 Task: Create a section Breakneck Pace and in the section, add a milestone High Availability Implementation in the project AgileExpert
Action: Mouse moved to (45, 451)
Screenshot: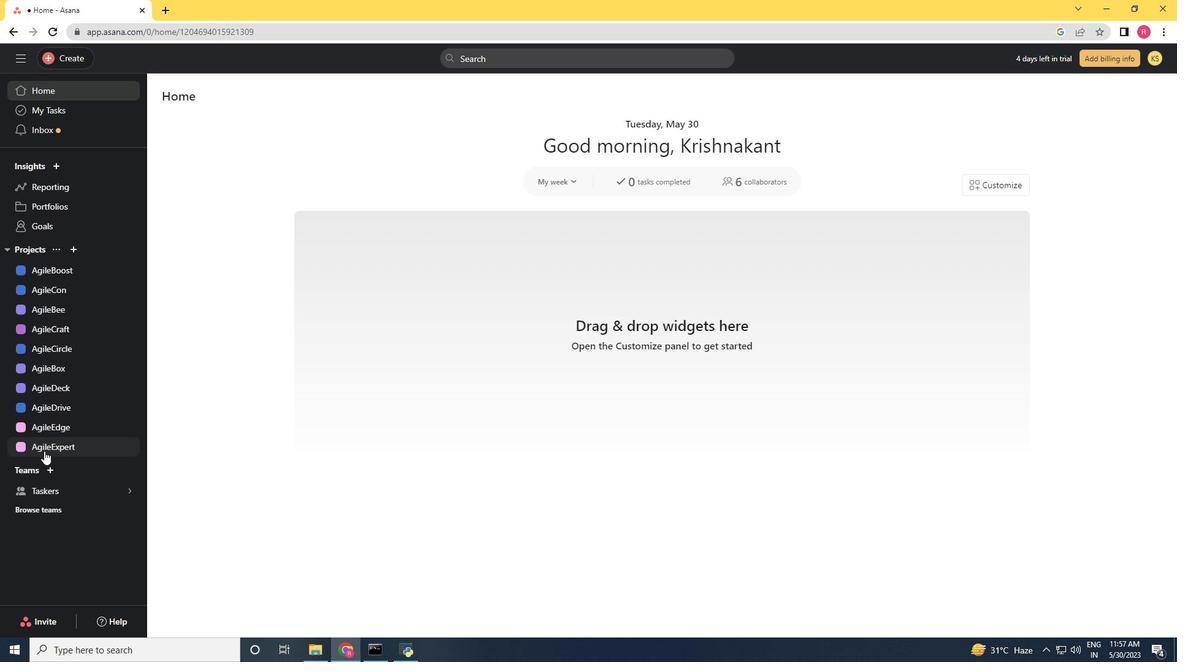 
Action: Mouse pressed left at (45, 451)
Screenshot: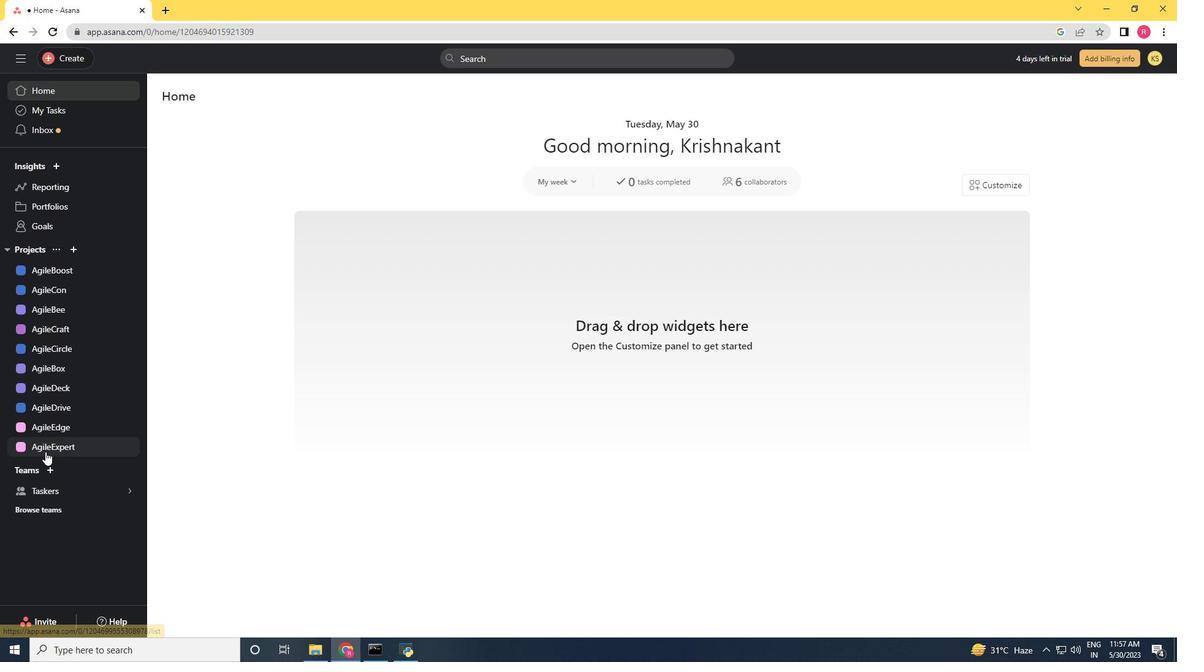 
Action: Mouse moved to (209, 569)
Screenshot: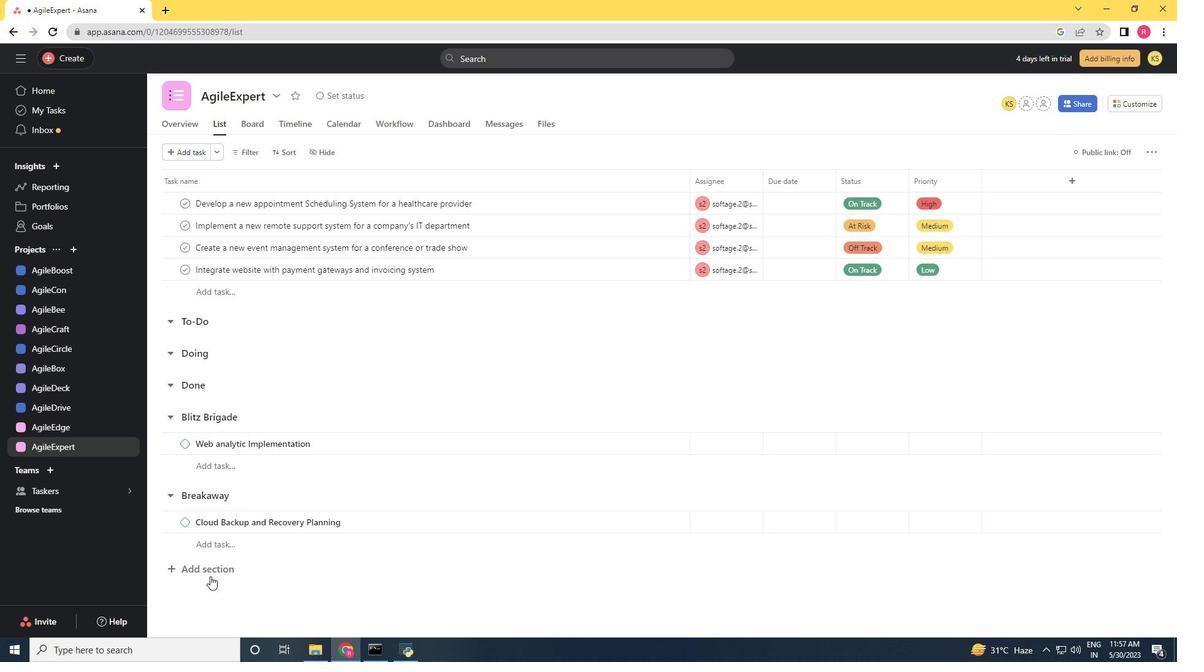 
Action: Mouse pressed left at (209, 569)
Screenshot: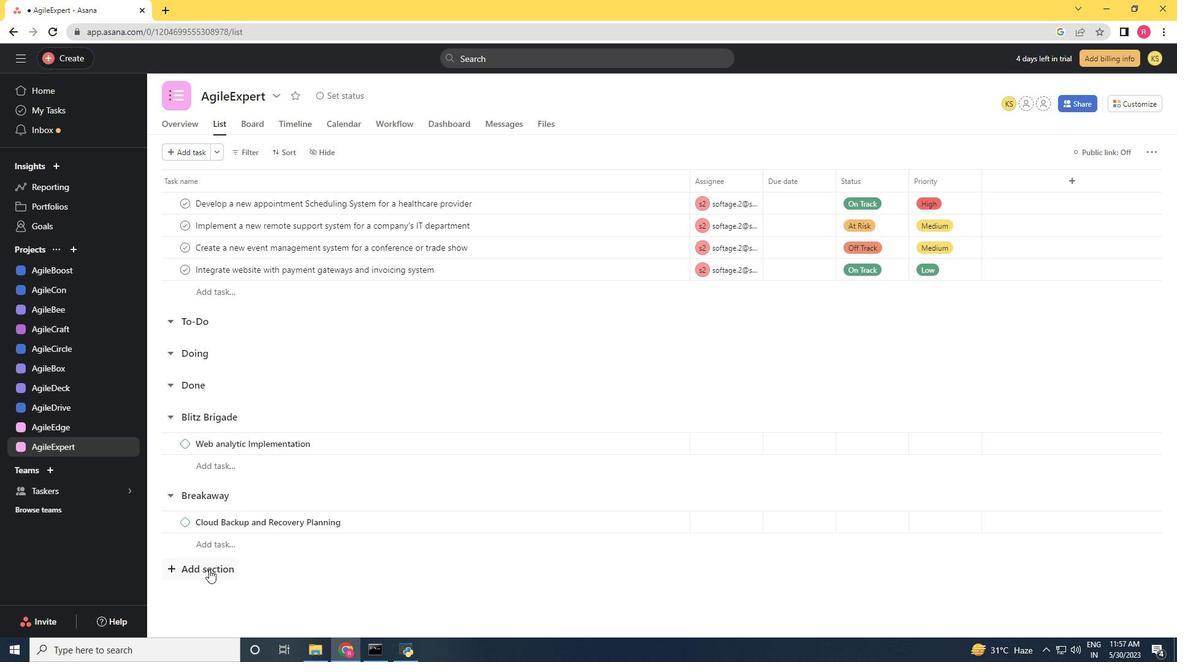 
Action: Mouse scrolled (209, 568) with delta (0, 0)
Screenshot: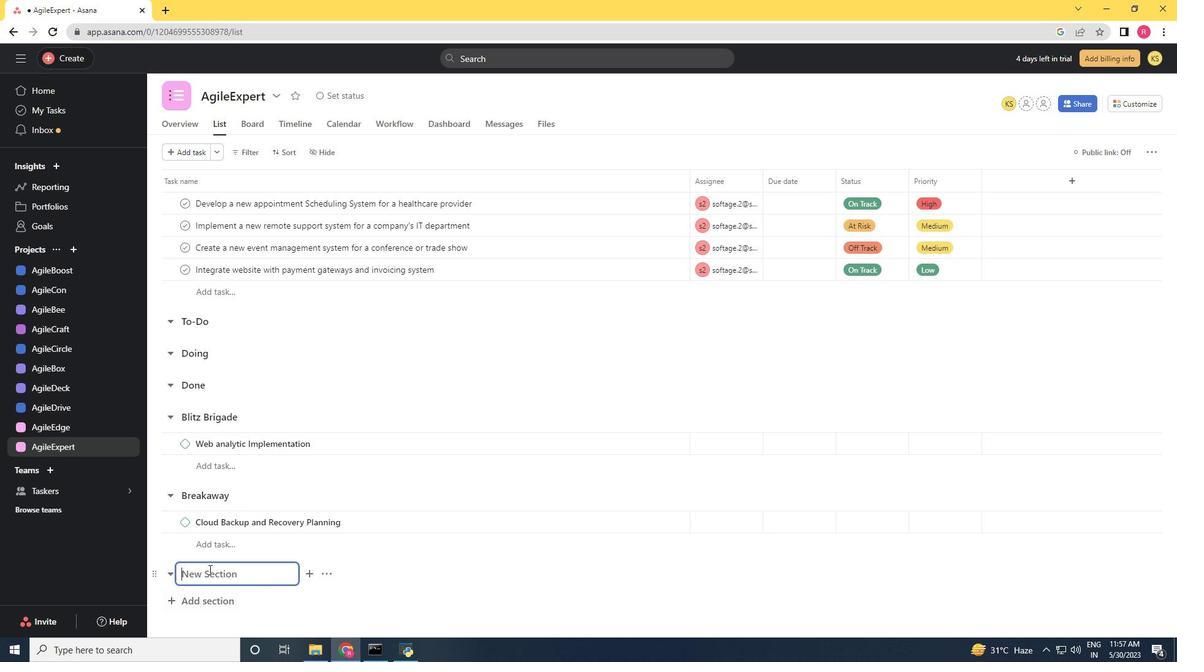 
Action: Mouse scrolled (209, 568) with delta (0, 0)
Screenshot: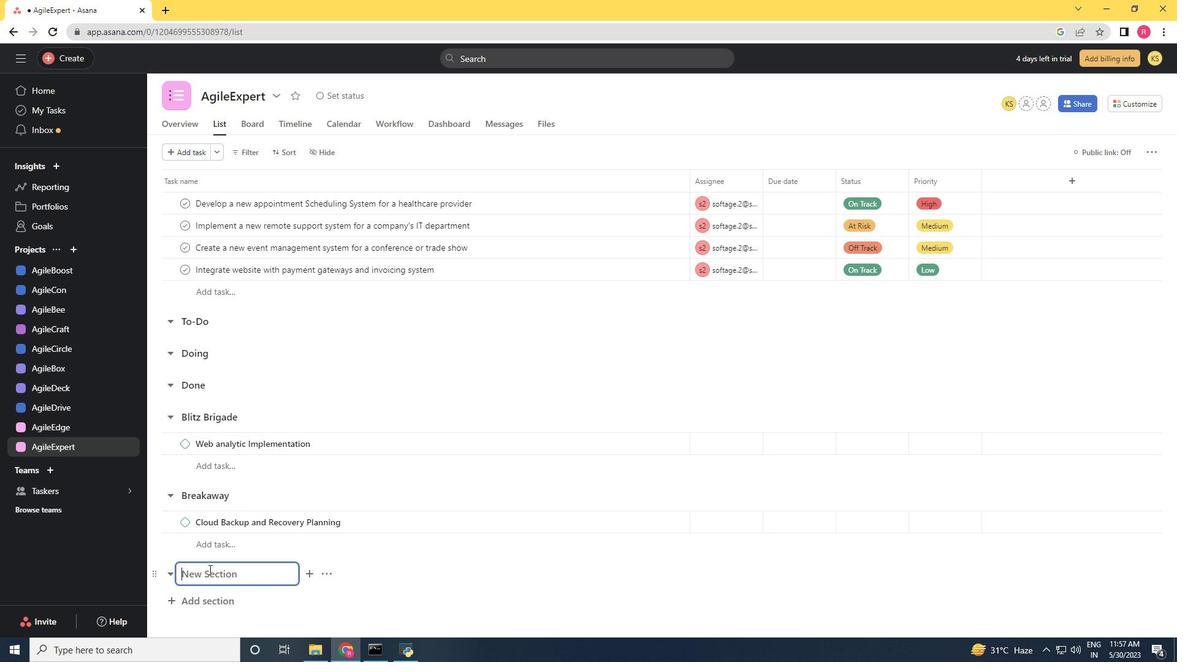 
Action: Mouse scrolled (209, 568) with delta (0, 0)
Screenshot: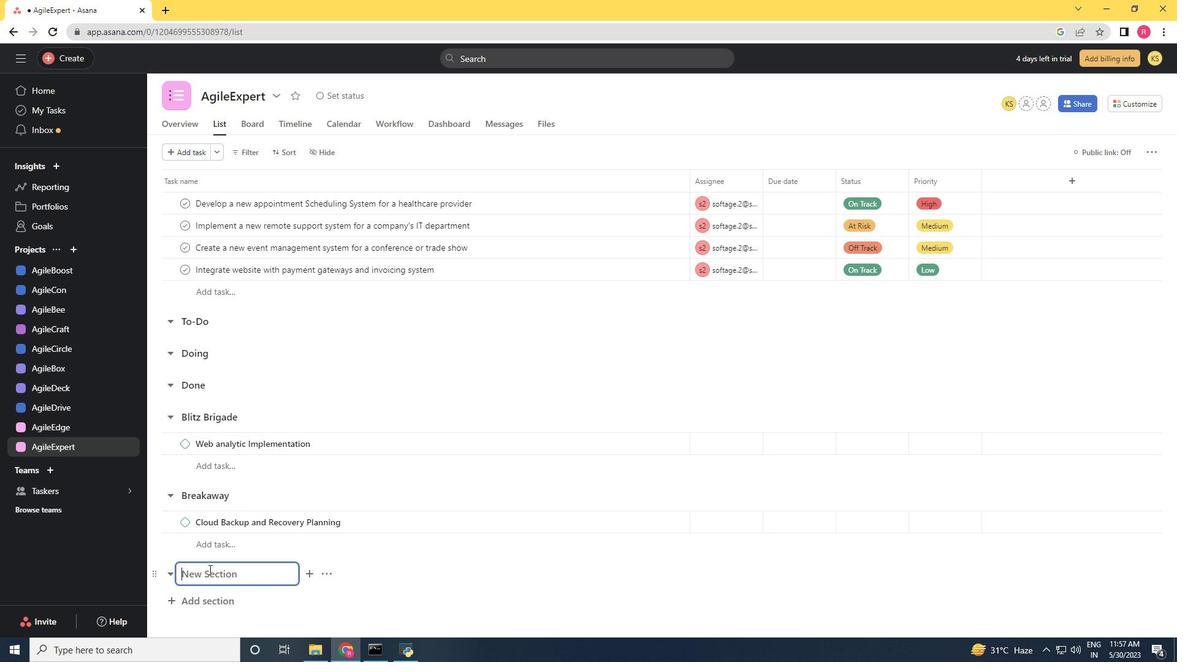 
Action: Key pressed <Key.shift>Breakneck<Key.space><Key.shift>Pace<Key.enter><Key.shift>High<Key.space><Key.shift>Availabilty<Key.space><Key.backspace><Key.backspace><Key.backspace><Key.backspace><Key.backspace><Key.backspace><Key.backspace><Key.backspace><Key.backspace><Key.backspace>ailability<Key.space><Key.shift>Implementation
Screenshot: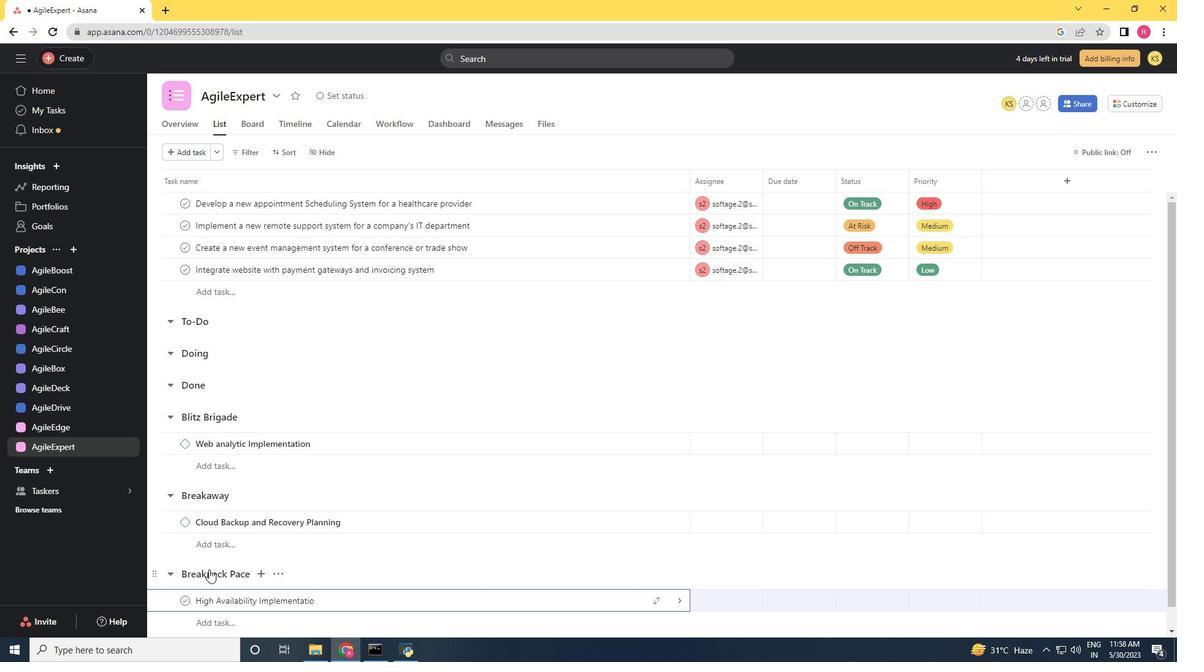 
Action: Mouse moved to (335, 603)
Screenshot: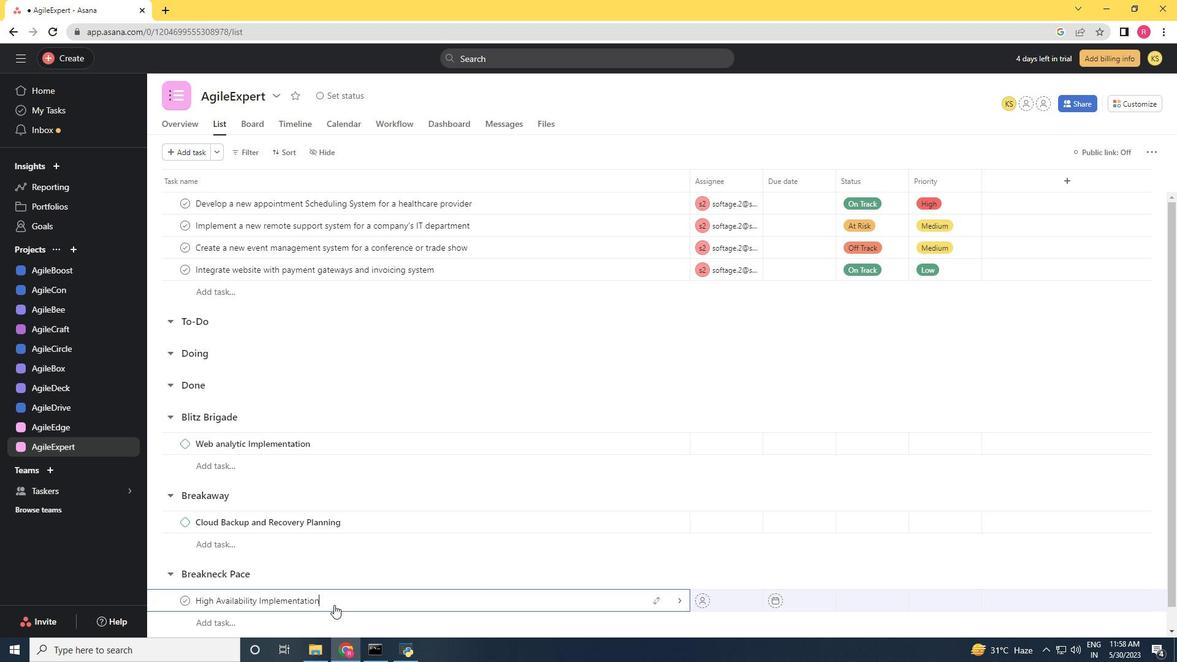 
Action: Mouse pressed right at (335, 603)
Screenshot: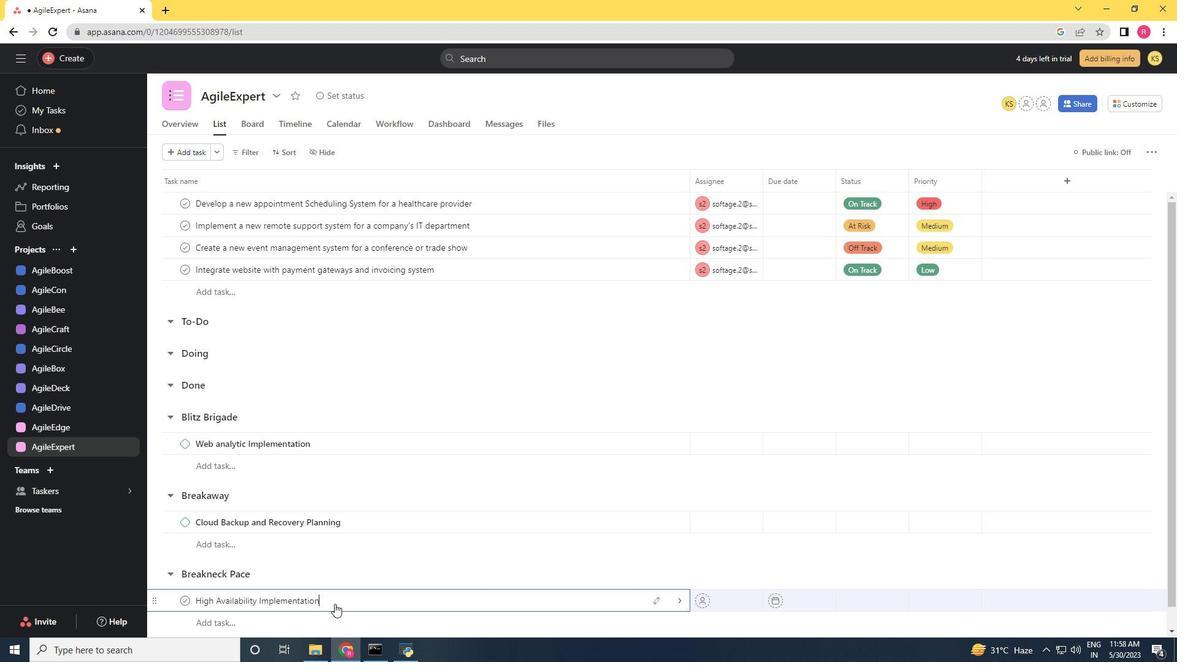 
Action: Mouse moved to (402, 537)
Screenshot: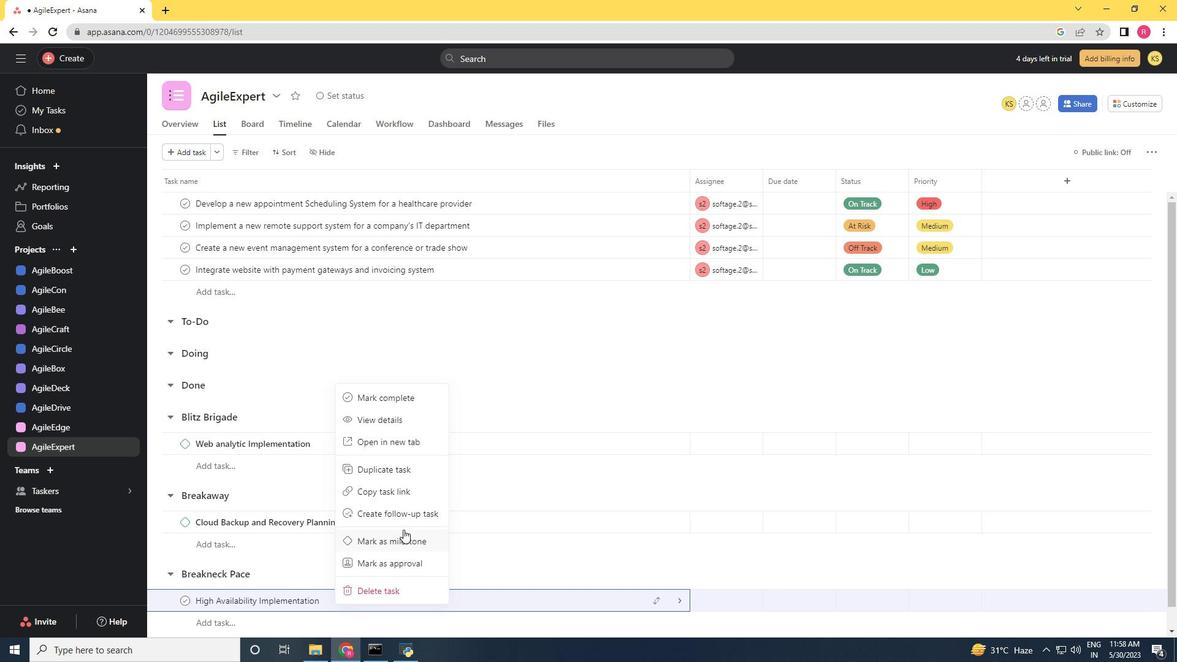 
Action: Mouse pressed left at (402, 537)
Screenshot: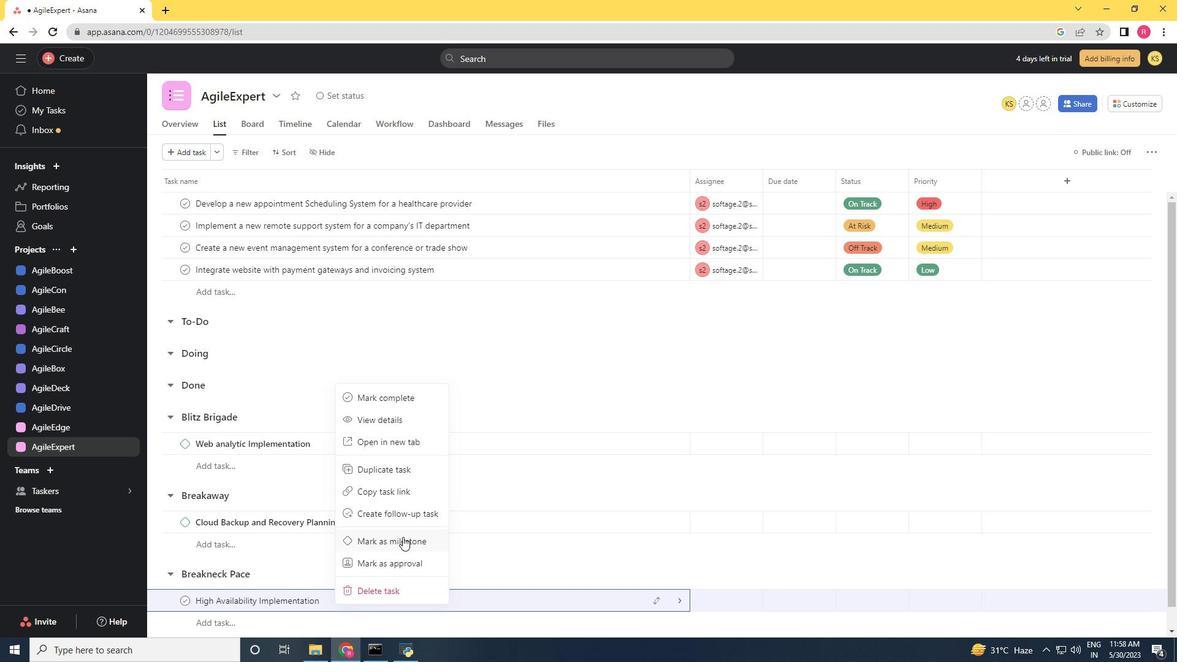 
